 Task: Split down editior layout.
Action: Mouse moved to (225, 26)
Screenshot: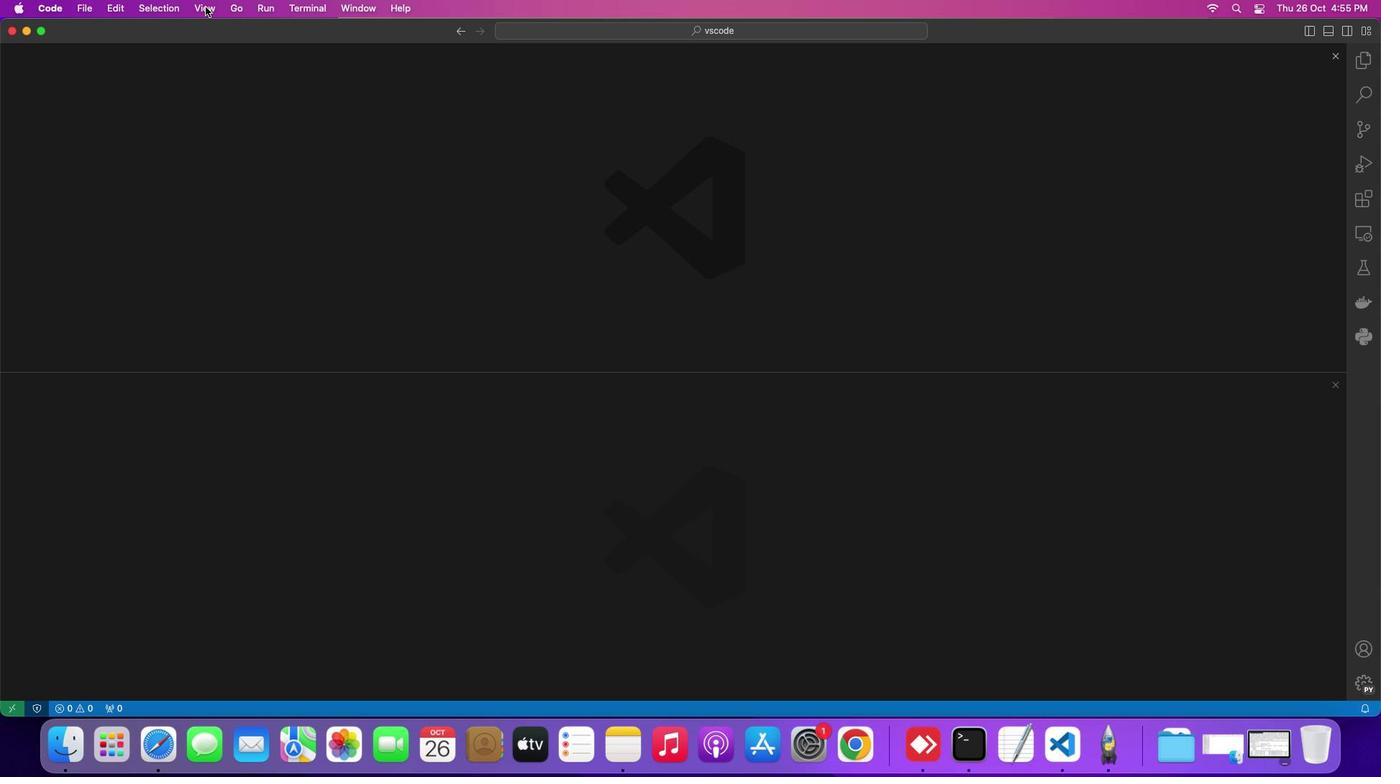 
Action: Mouse pressed left at (225, 26)
Screenshot: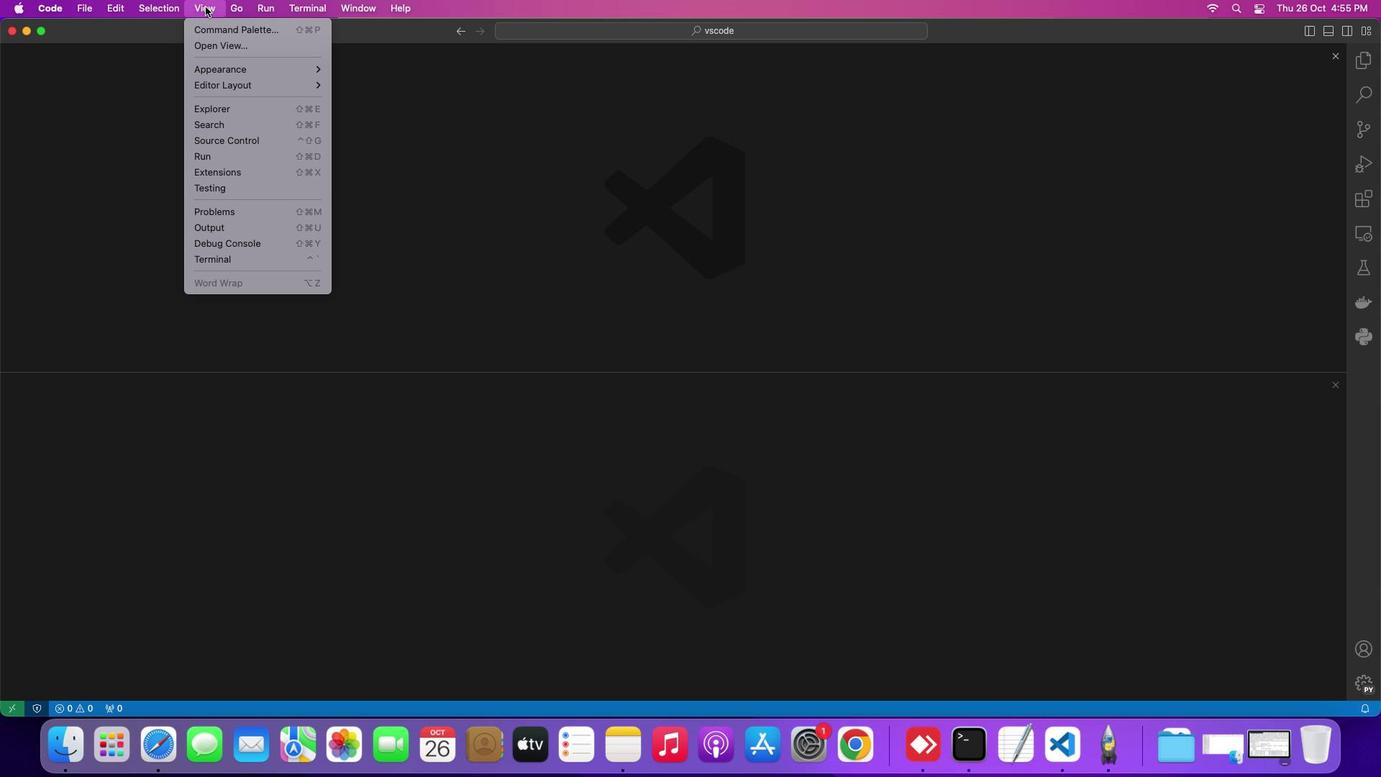 
Action: Mouse moved to (361, 121)
Screenshot: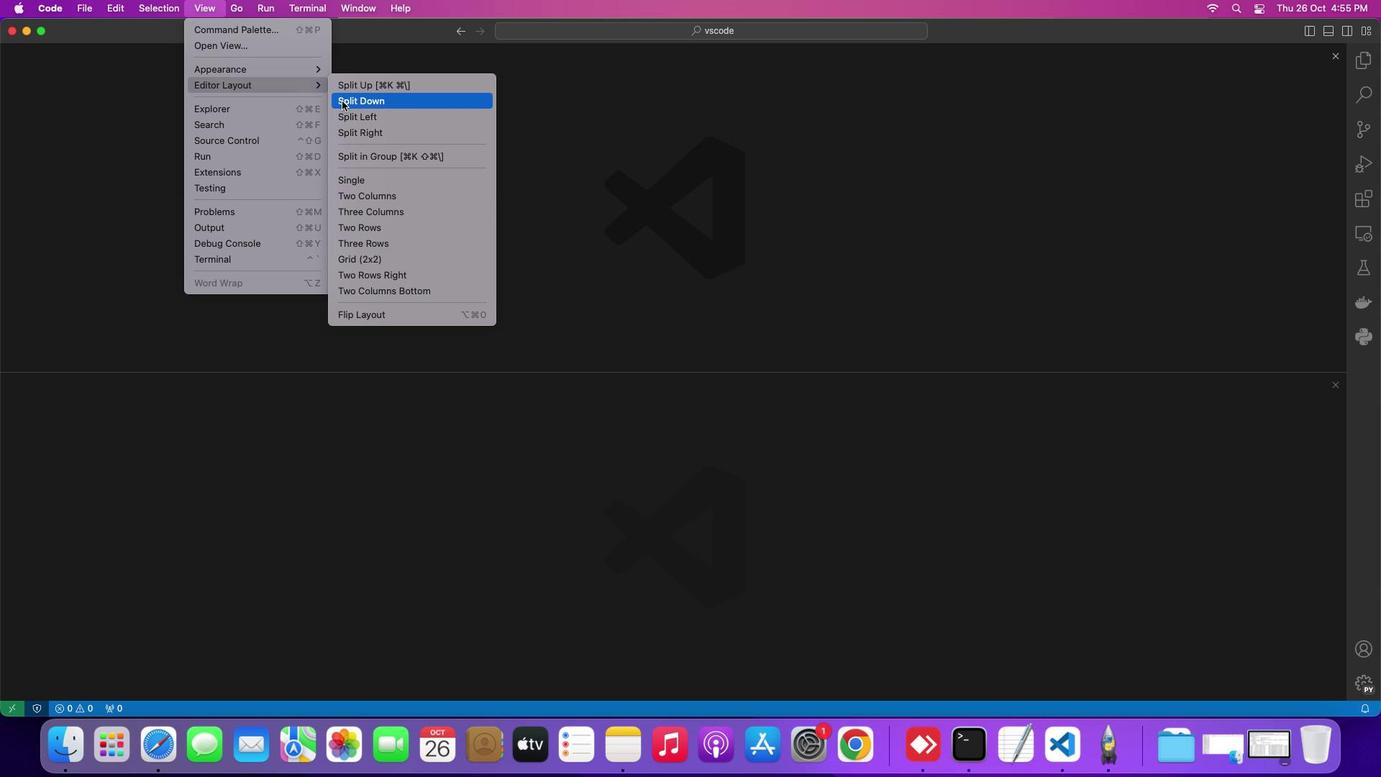 
Action: Mouse pressed left at (361, 121)
Screenshot: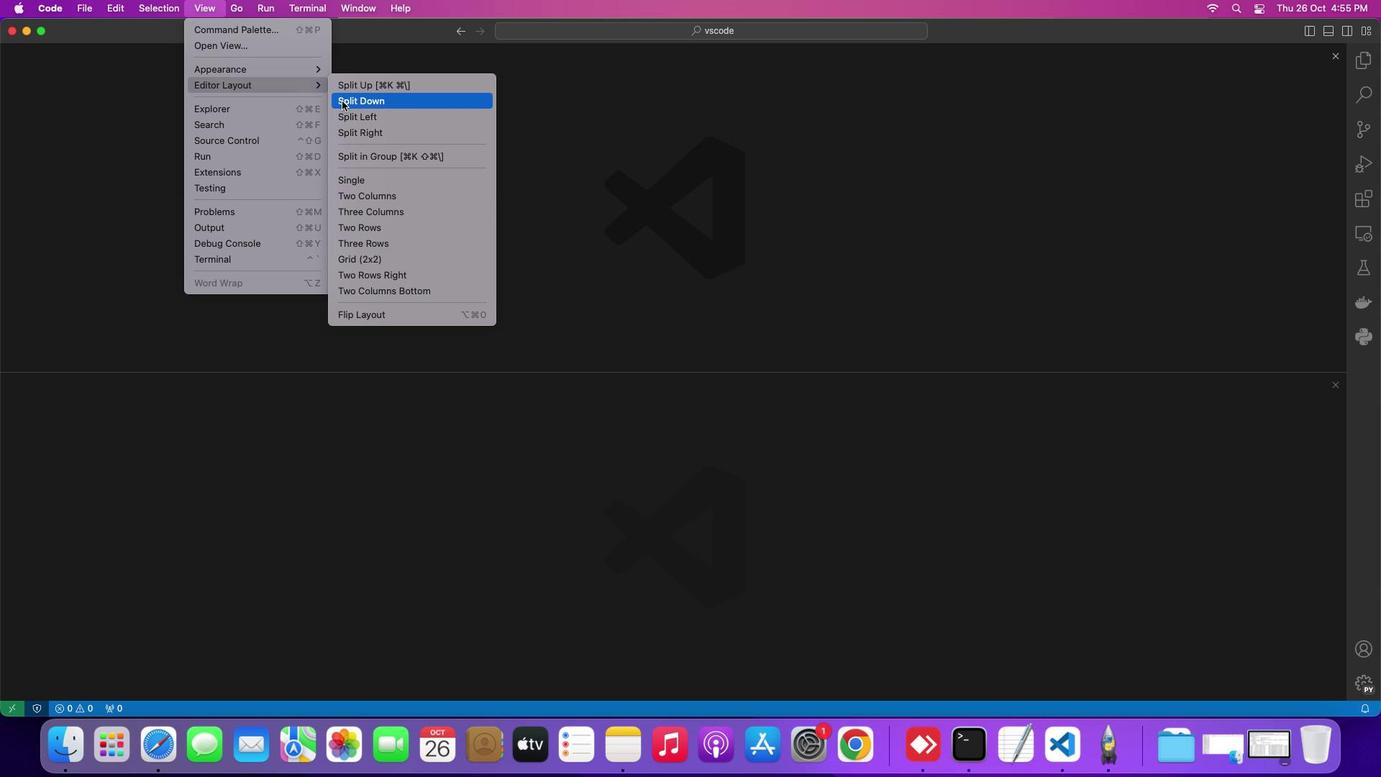 
Action: Mouse moved to (540, 332)
Screenshot: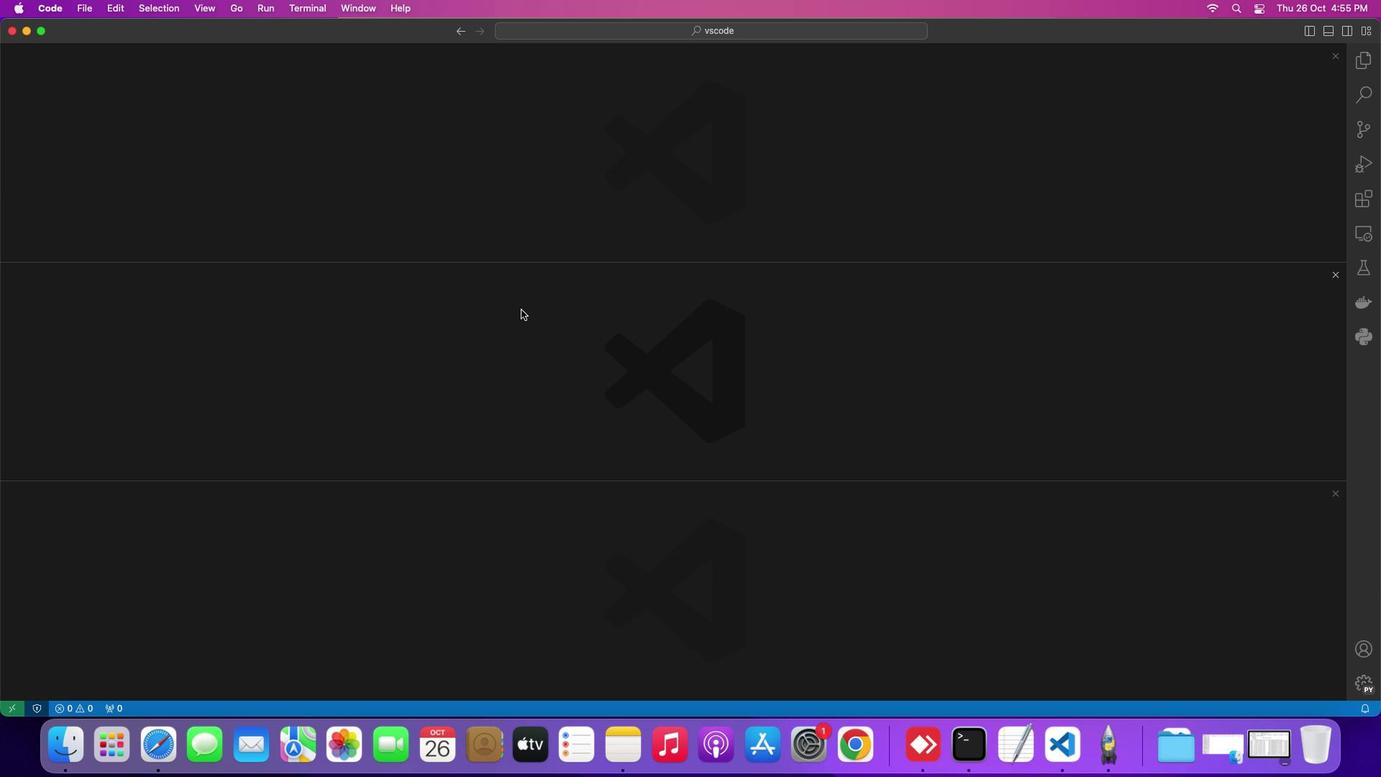 
